 Task: Learn more about a sales navigator core.
Action: Mouse moved to (847, 115)
Screenshot: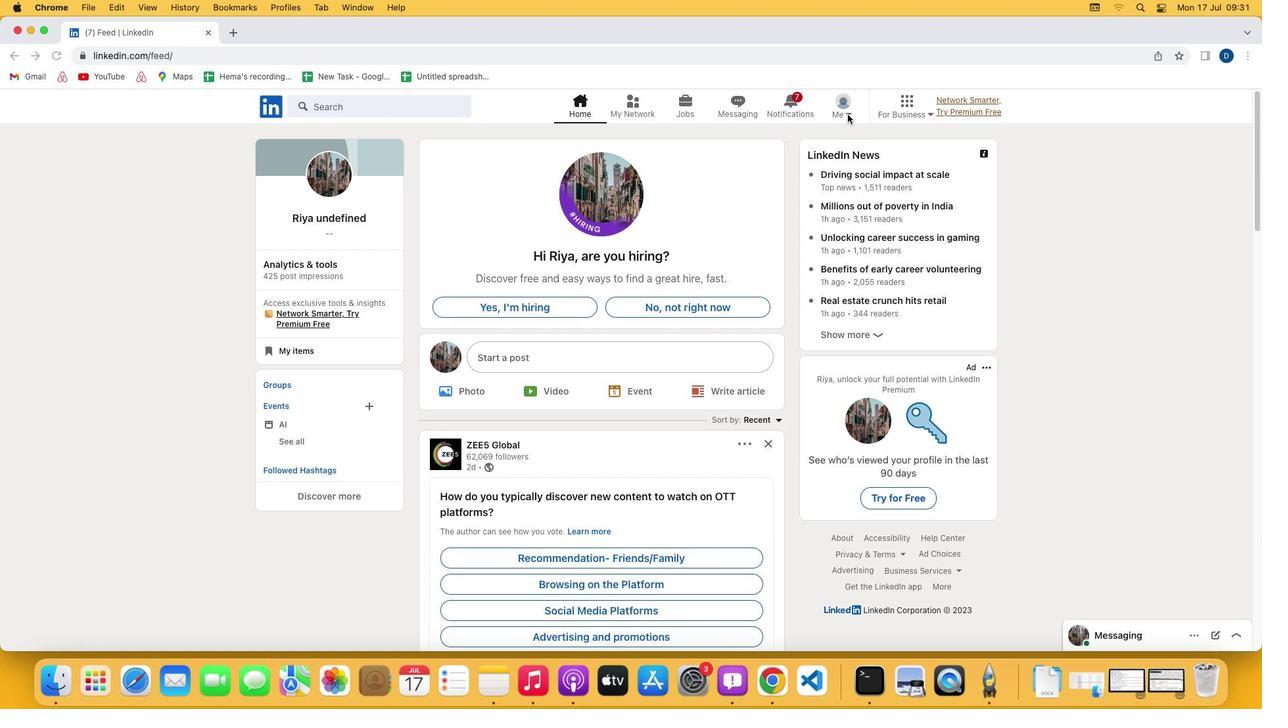 
Action: Mouse pressed left at (847, 115)
Screenshot: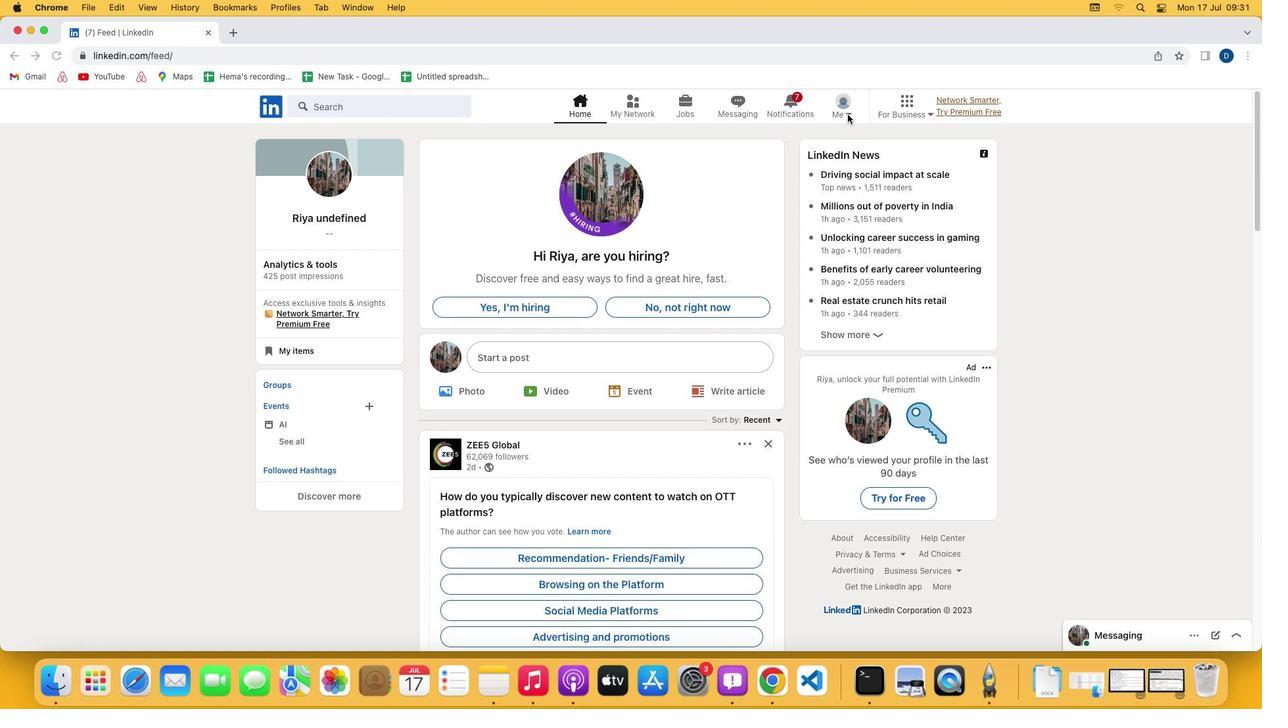 
Action: Mouse pressed left at (847, 115)
Screenshot: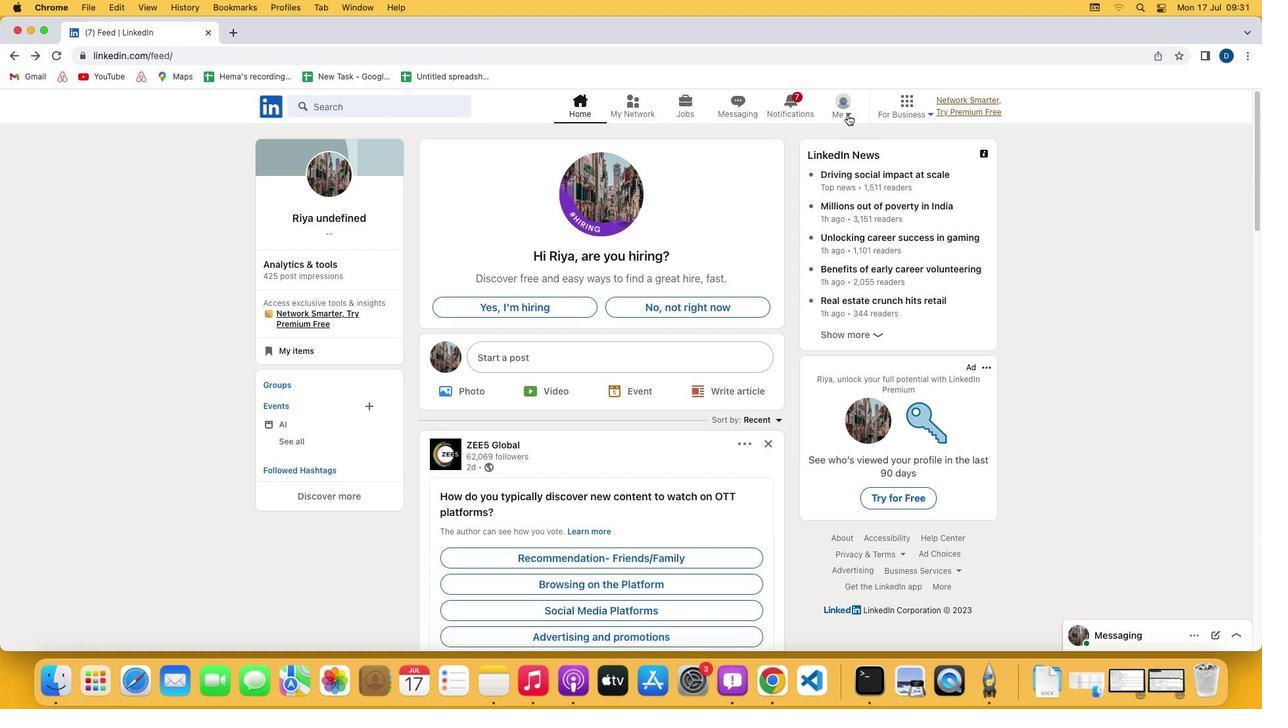 
Action: Mouse pressed left at (847, 115)
Screenshot: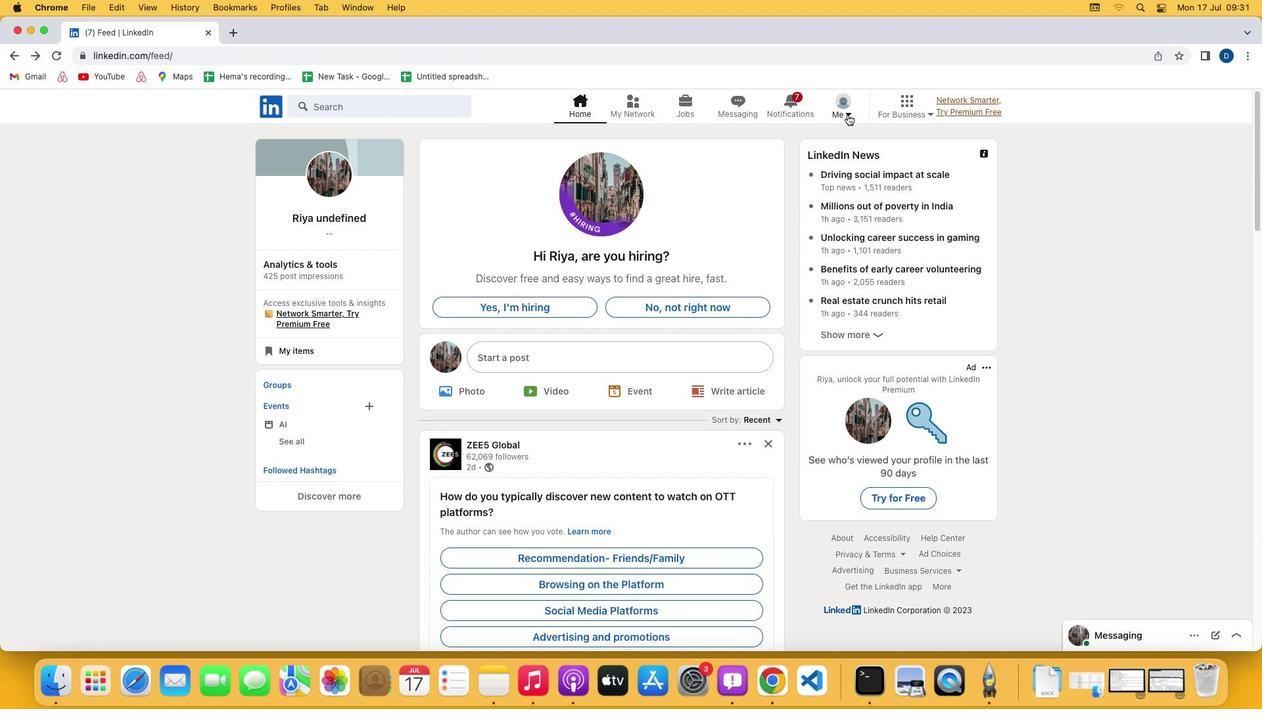 
Action: Mouse moved to (719, 251)
Screenshot: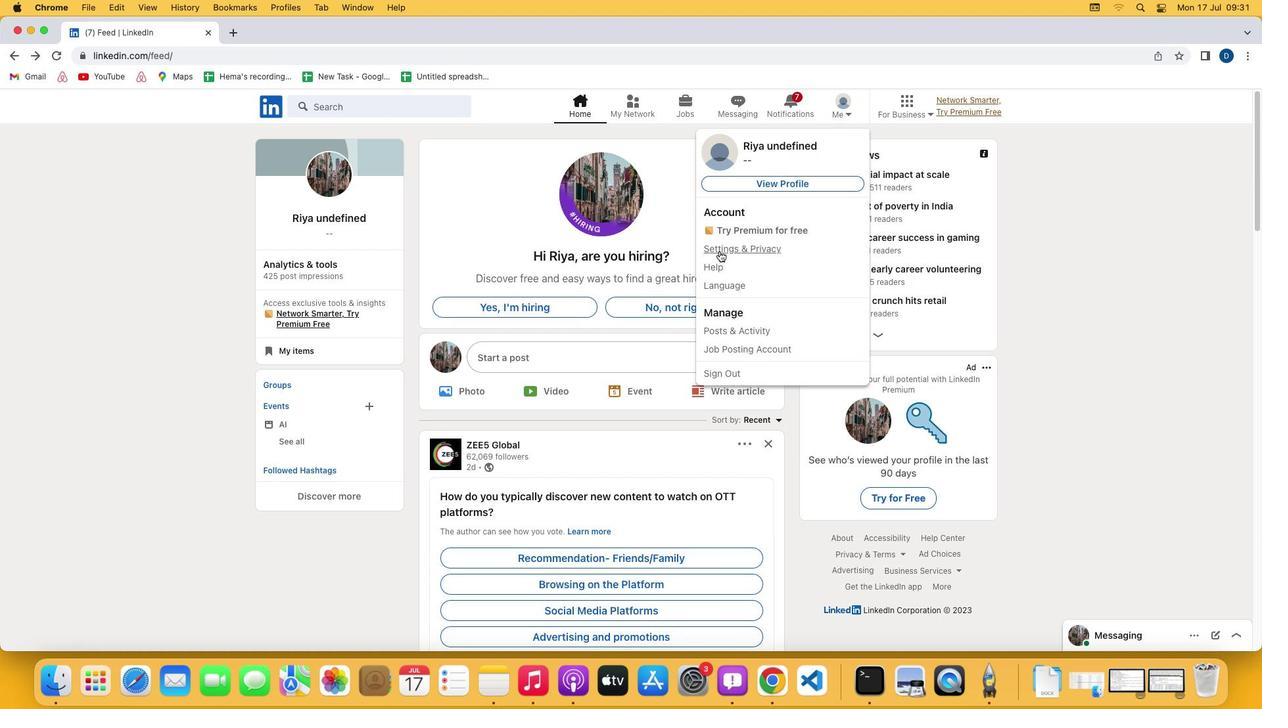 
Action: Mouse pressed left at (719, 251)
Screenshot: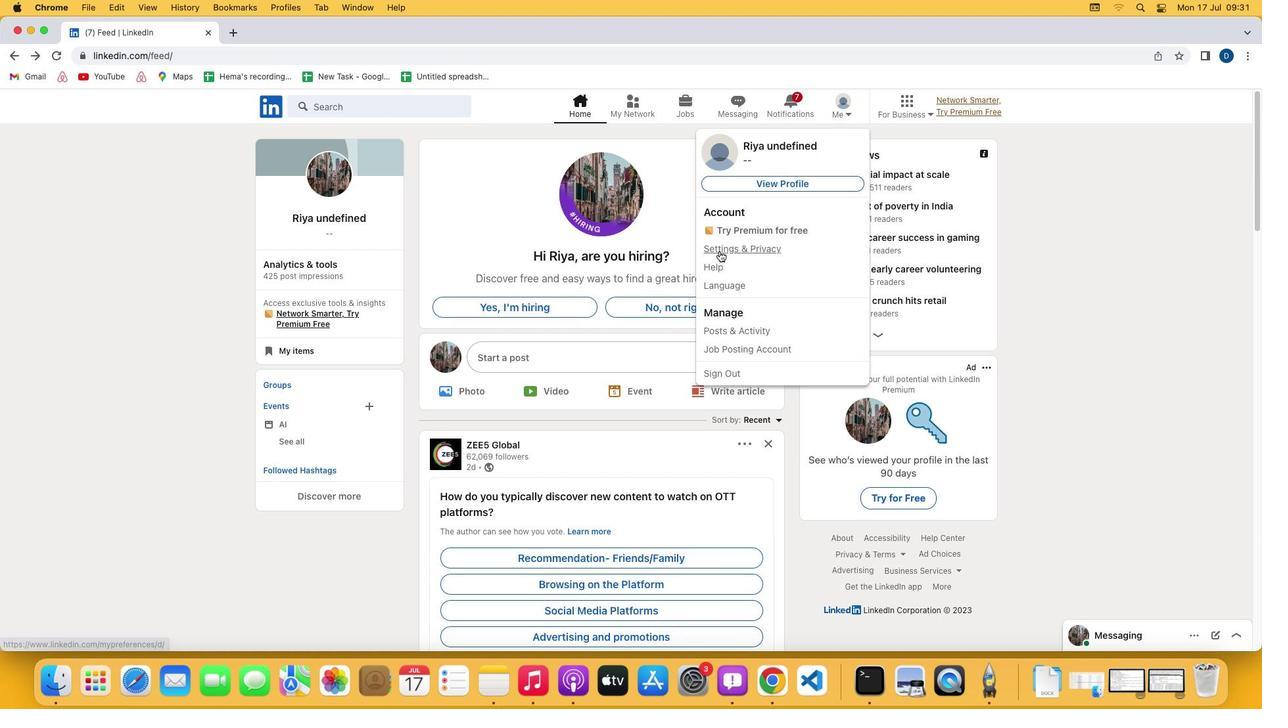 
Action: Mouse moved to (674, 450)
Screenshot: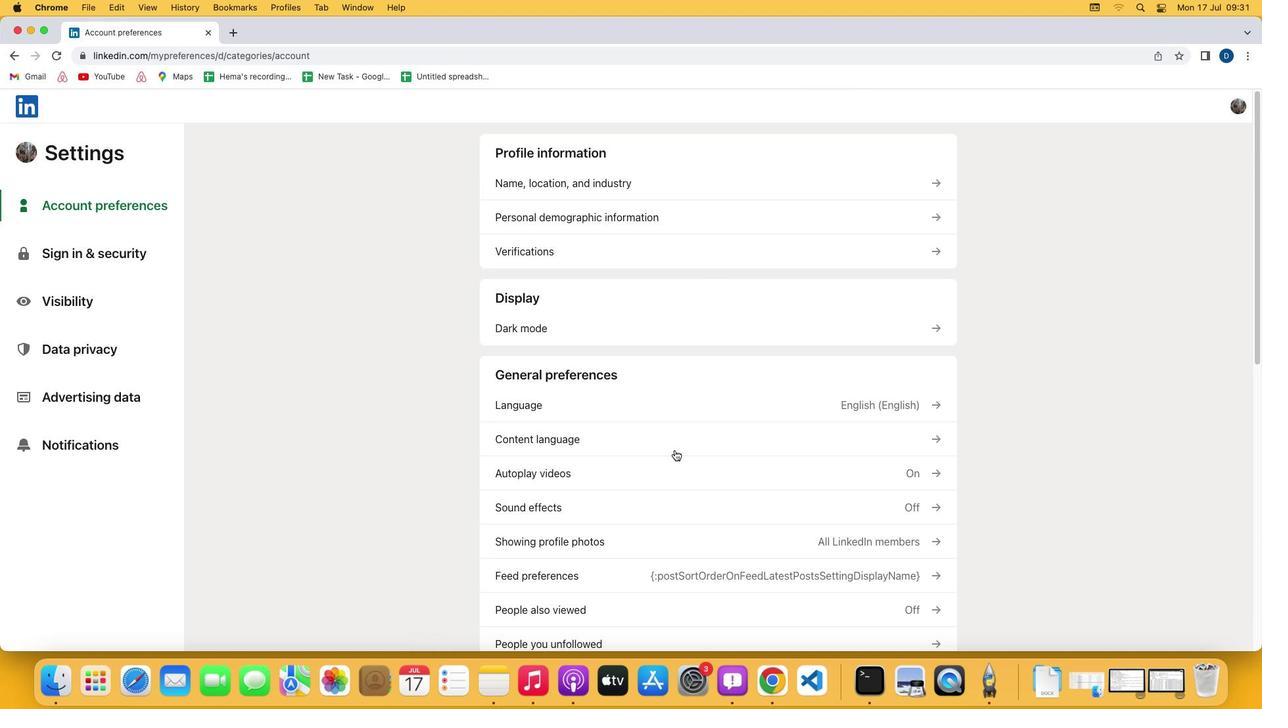 
Action: Mouse scrolled (674, 450) with delta (0, 0)
Screenshot: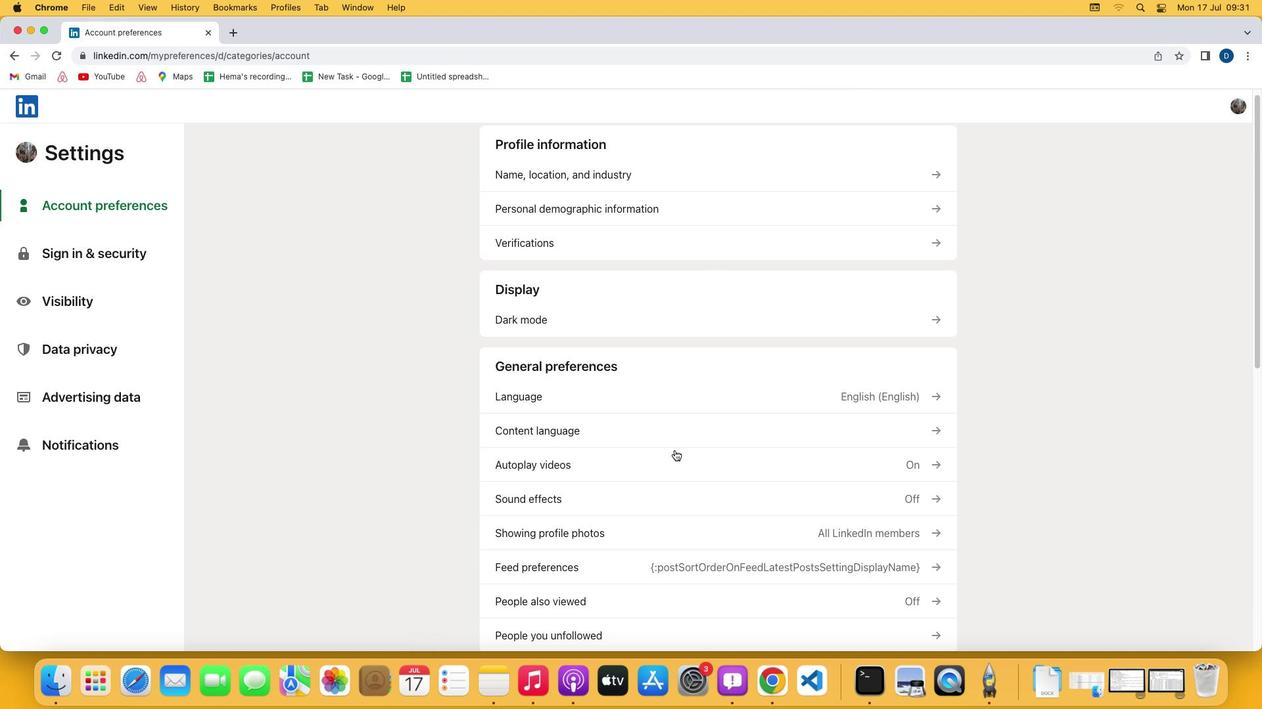
Action: Mouse scrolled (674, 450) with delta (0, 0)
Screenshot: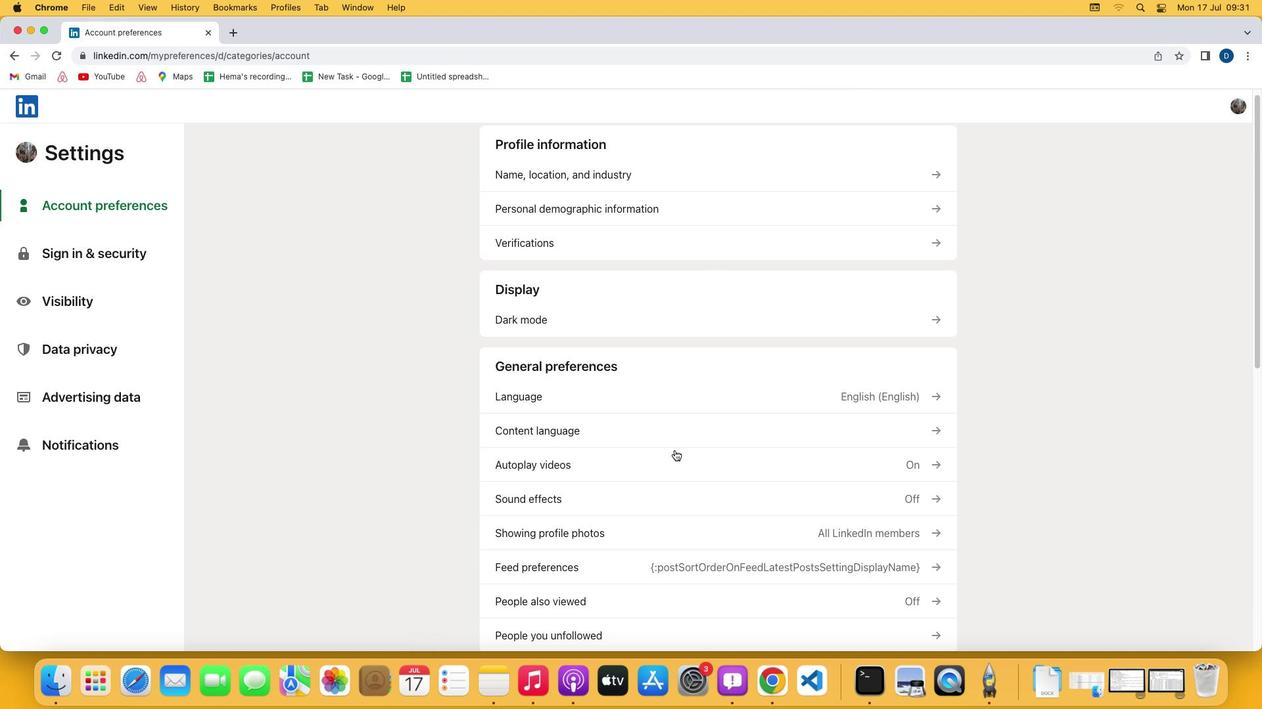 
Action: Mouse scrolled (674, 450) with delta (0, -1)
Screenshot: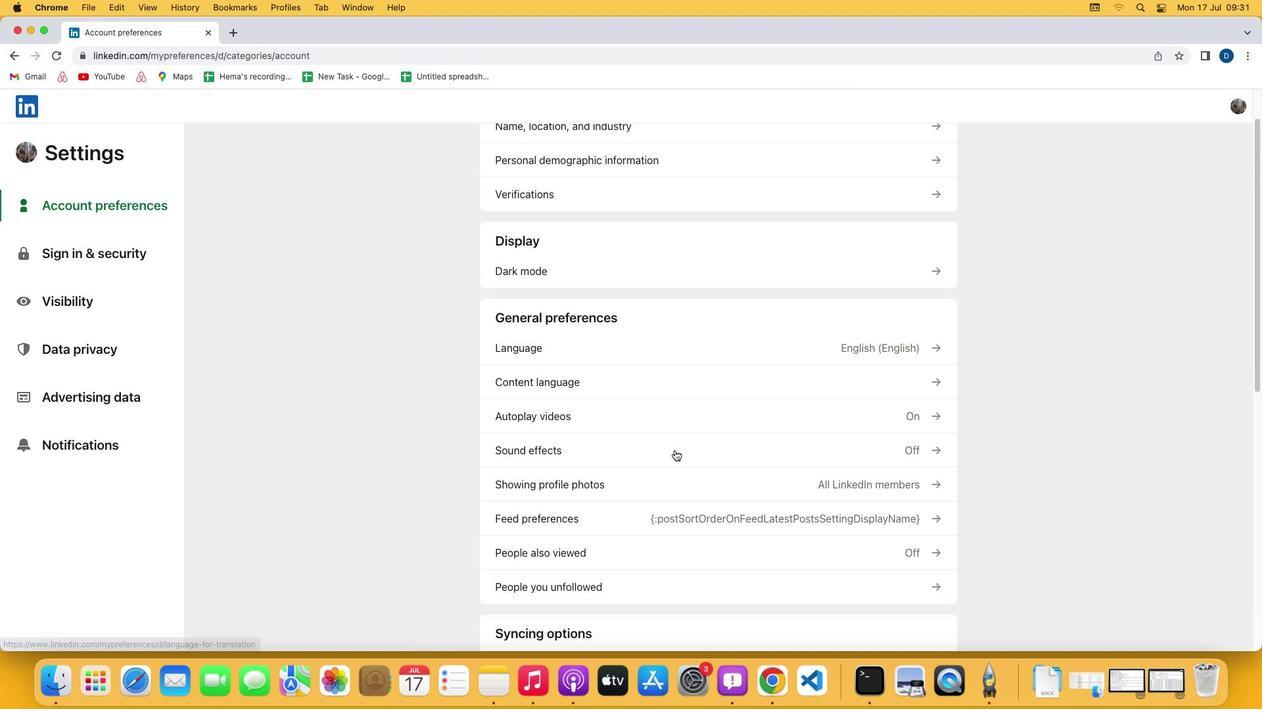 
Action: Mouse scrolled (674, 450) with delta (0, -3)
Screenshot: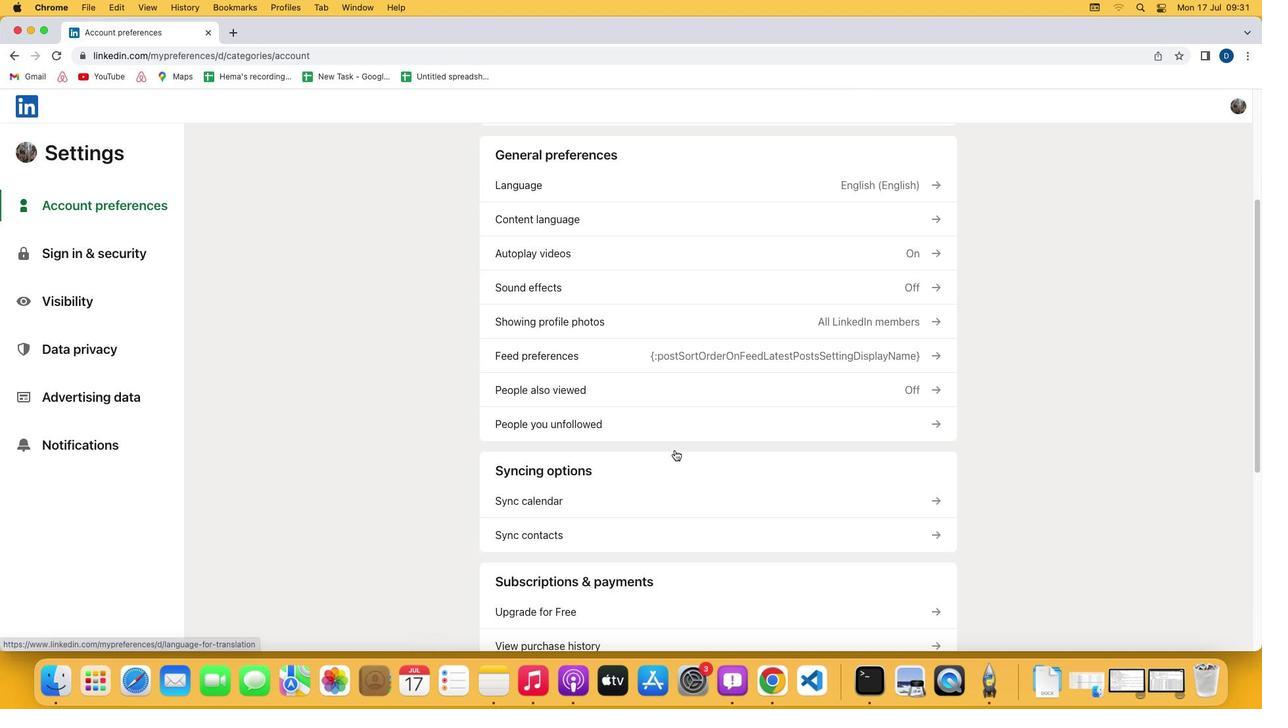 
Action: Mouse scrolled (674, 450) with delta (0, 0)
Screenshot: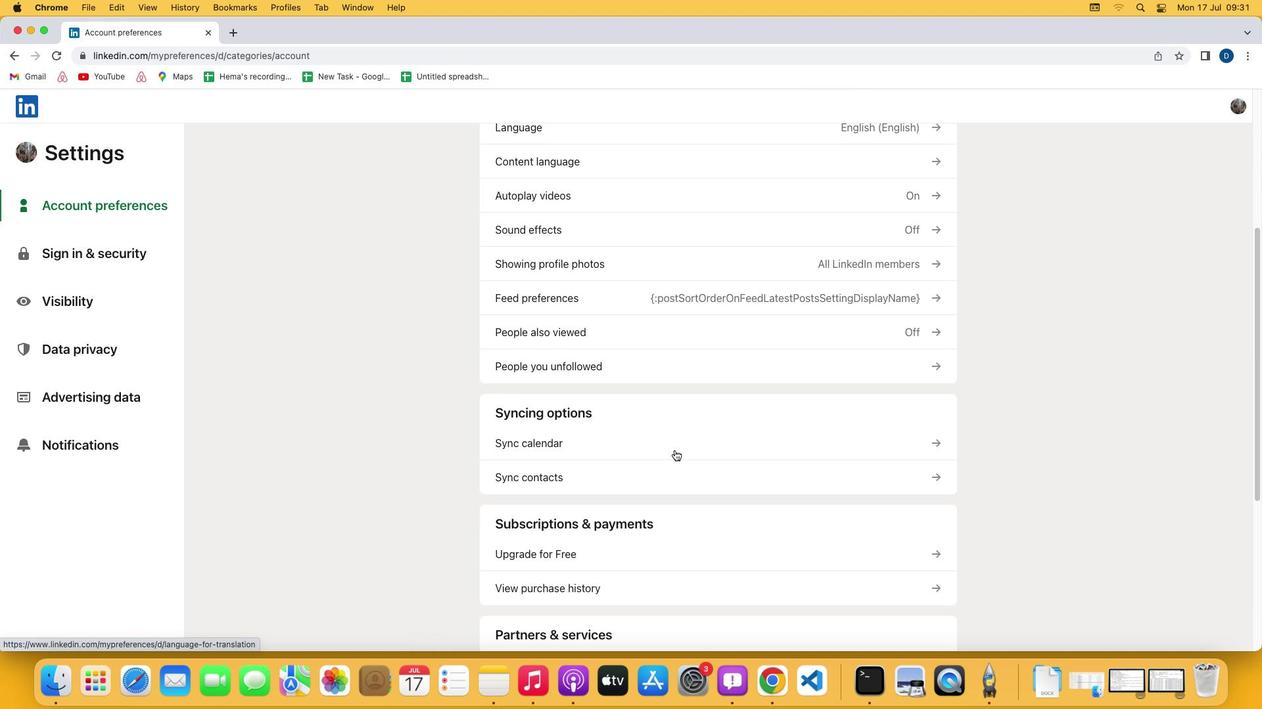 
Action: Mouse scrolled (674, 450) with delta (0, 0)
Screenshot: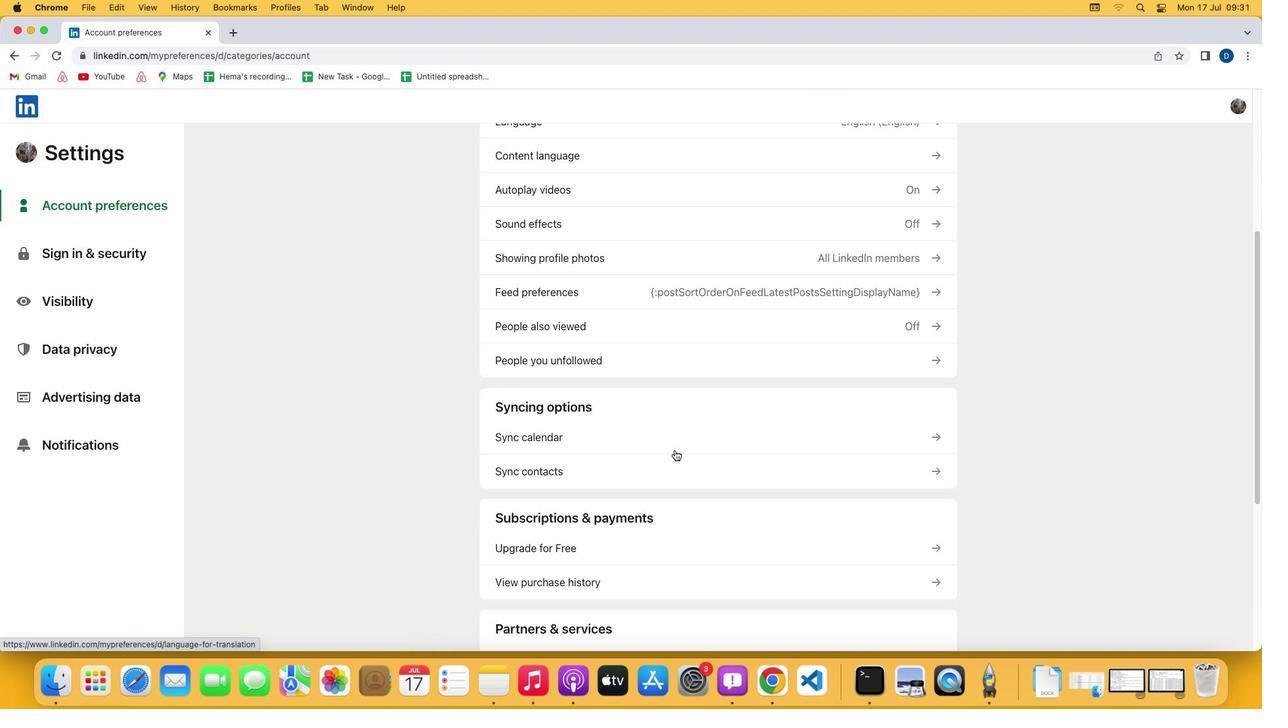 
Action: Mouse scrolled (674, 450) with delta (0, -1)
Screenshot: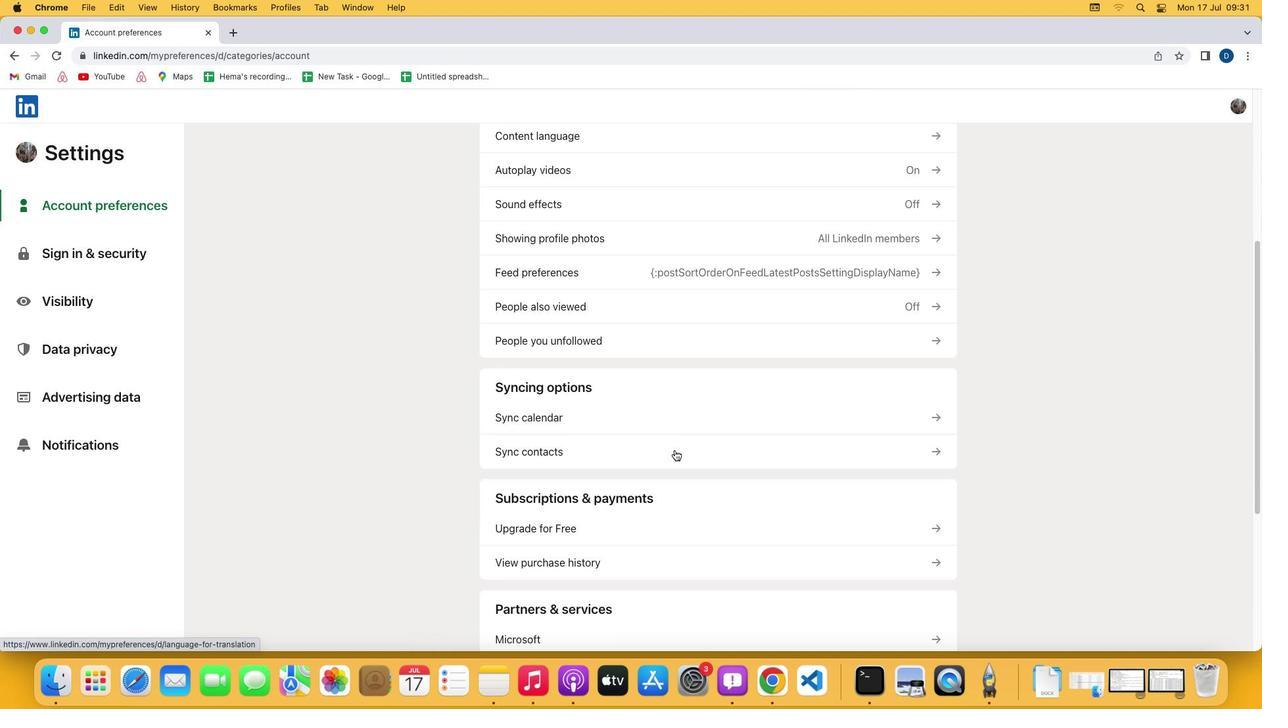 
Action: Mouse scrolled (674, 450) with delta (0, -2)
Screenshot: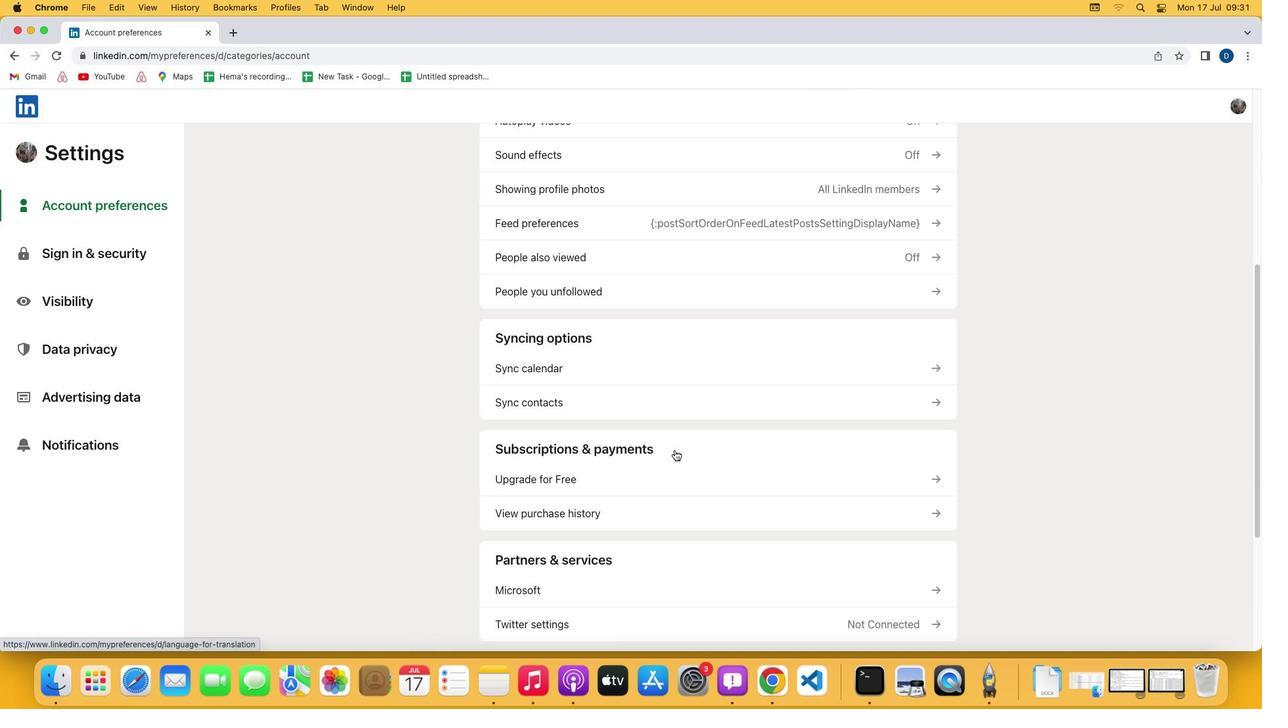 
Action: Mouse scrolled (674, 450) with delta (0, -3)
Screenshot: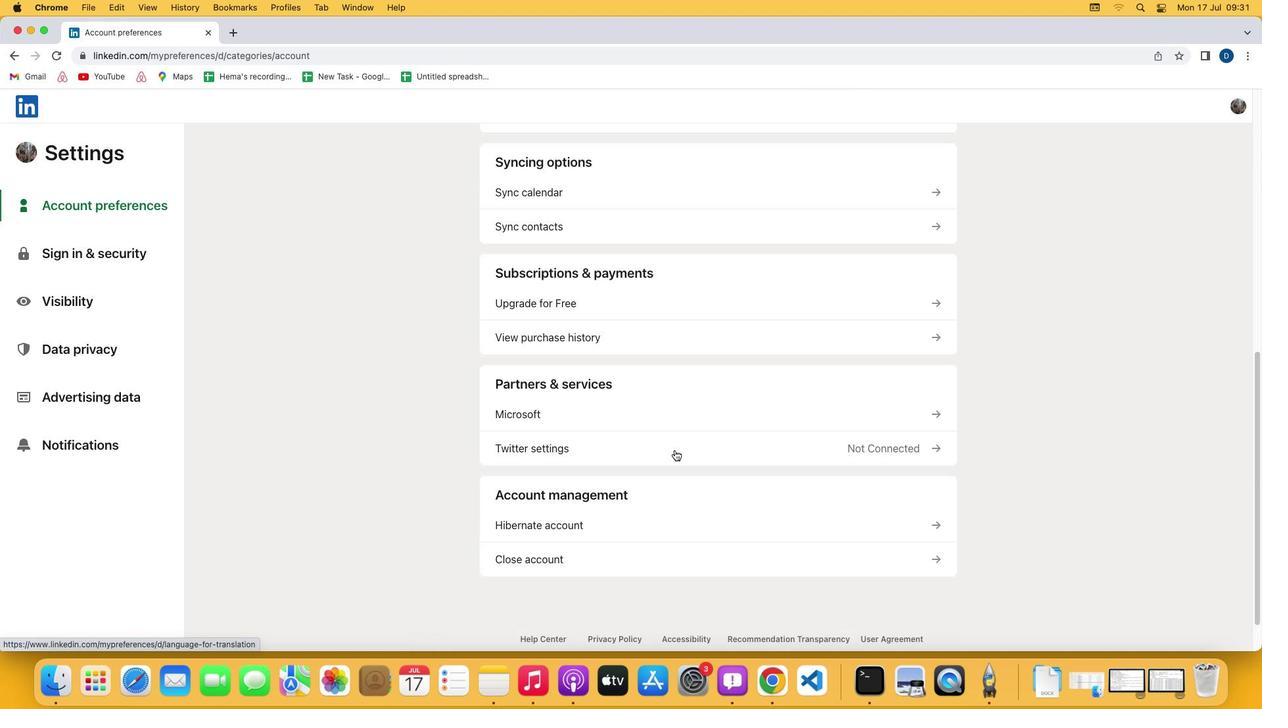 
Action: Mouse moved to (638, 245)
Screenshot: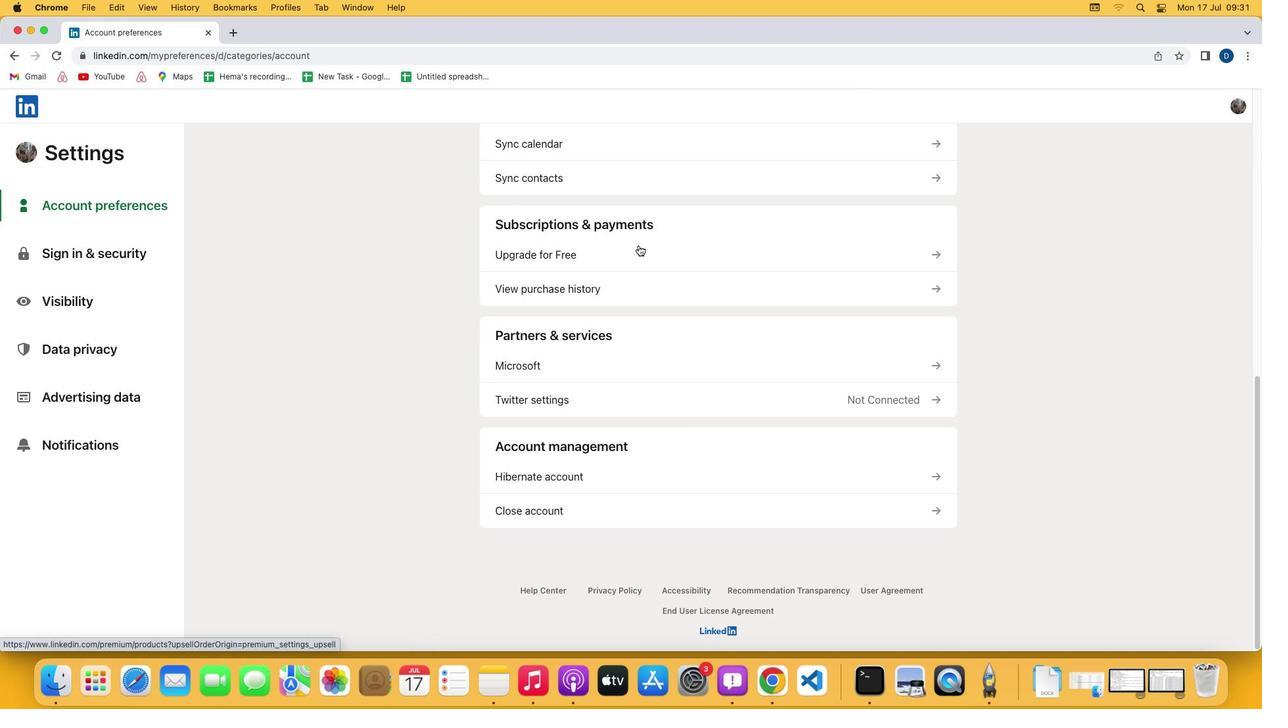 
Action: Mouse pressed left at (638, 245)
Screenshot: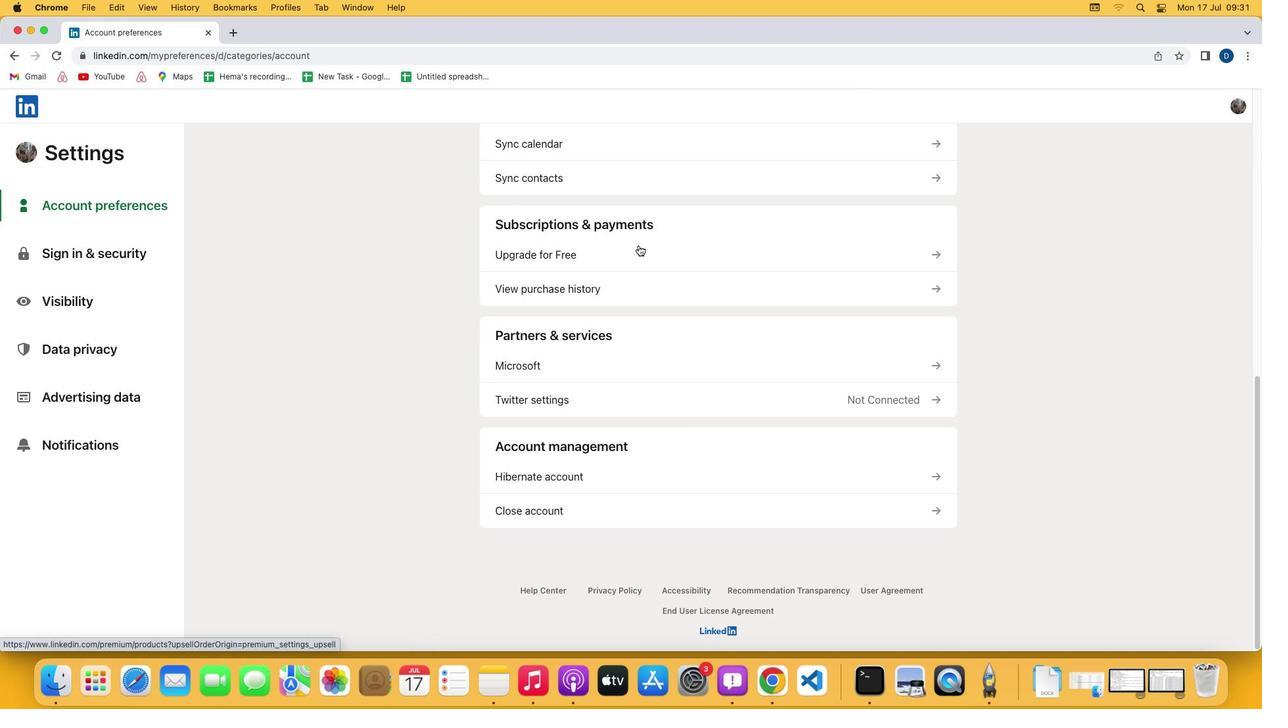 
Action: Mouse moved to (509, 360)
Screenshot: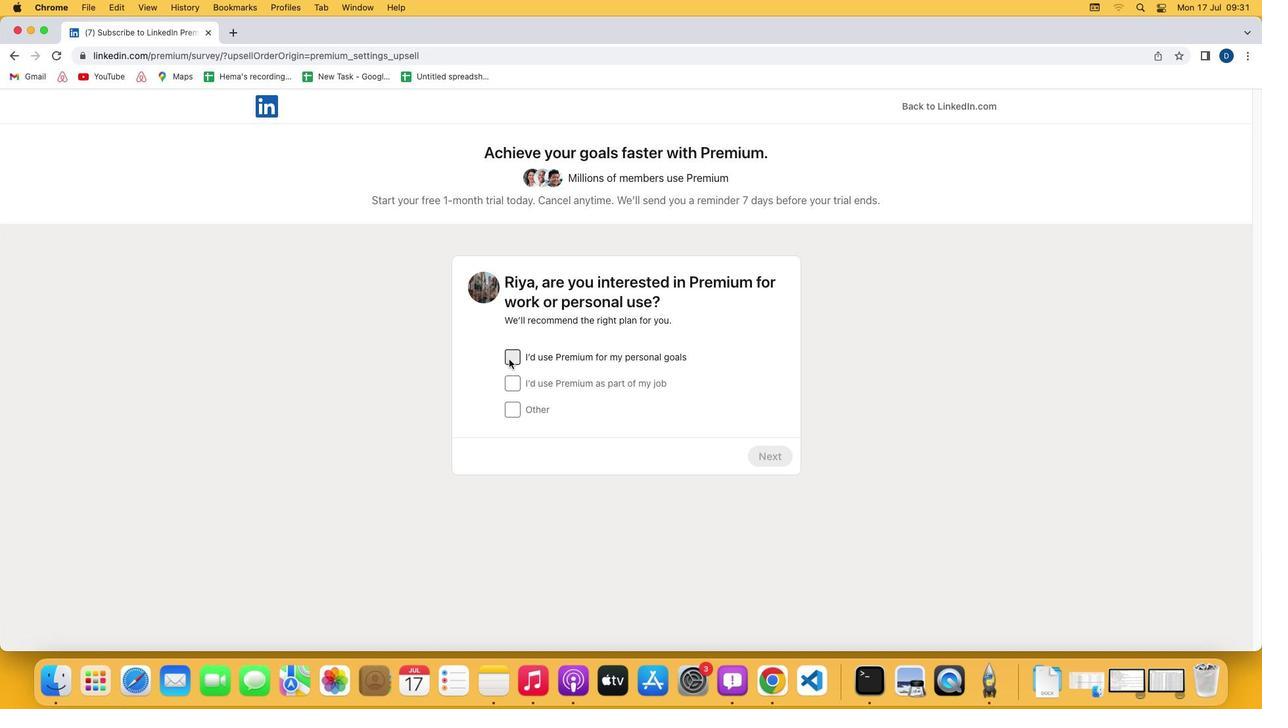 
Action: Mouse pressed left at (509, 360)
Screenshot: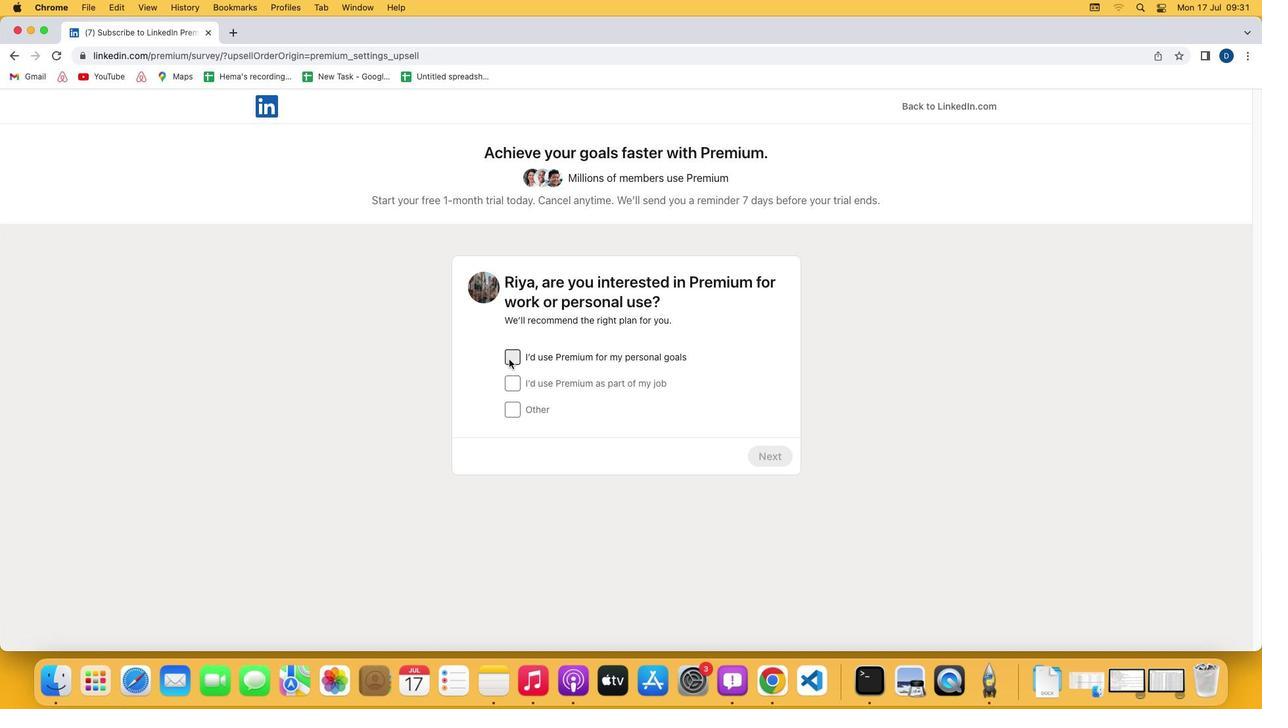 
Action: Mouse moved to (763, 460)
Screenshot: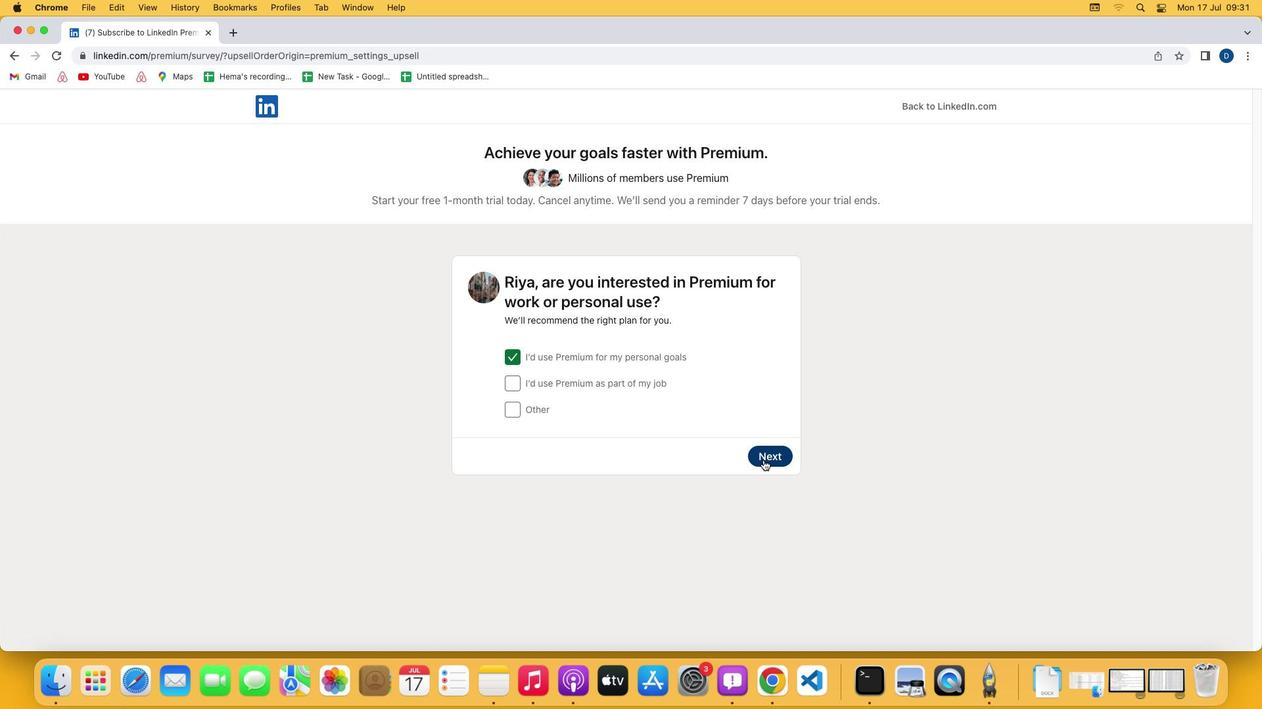 
Action: Mouse pressed left at (763, 460)
Screenshot: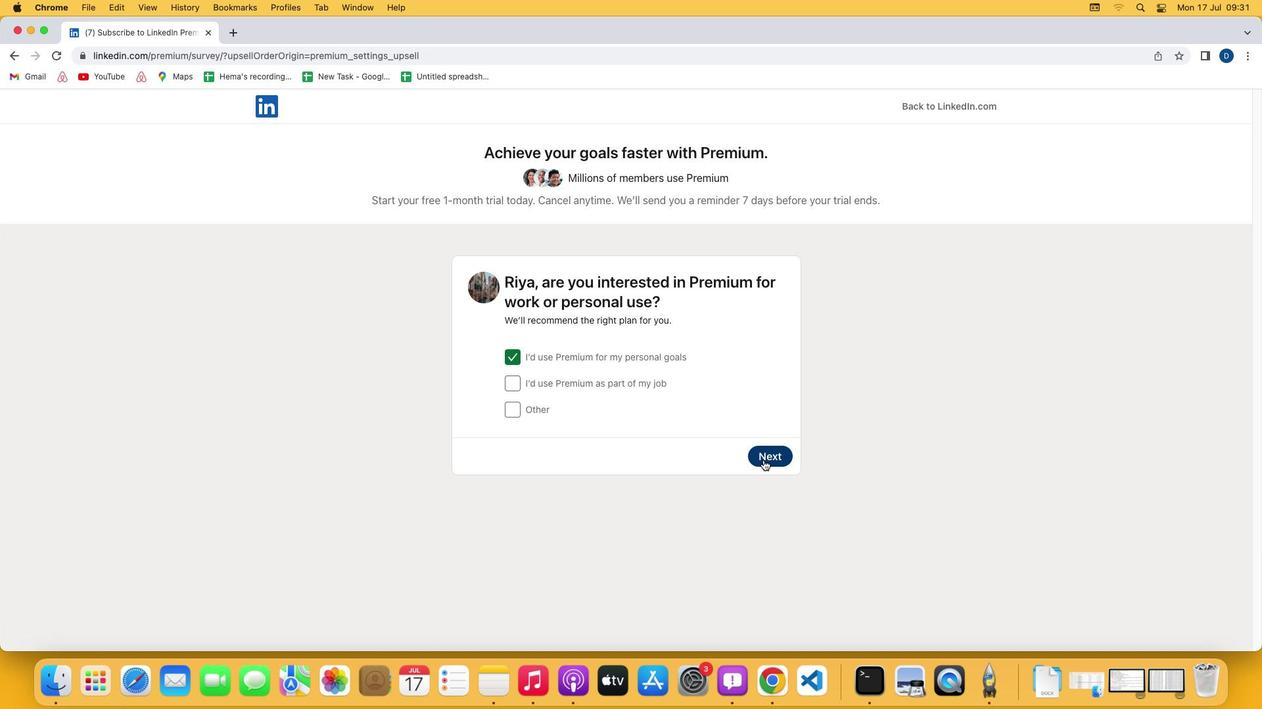 
Action: Mouse moved to (521, 409)
Screenshot: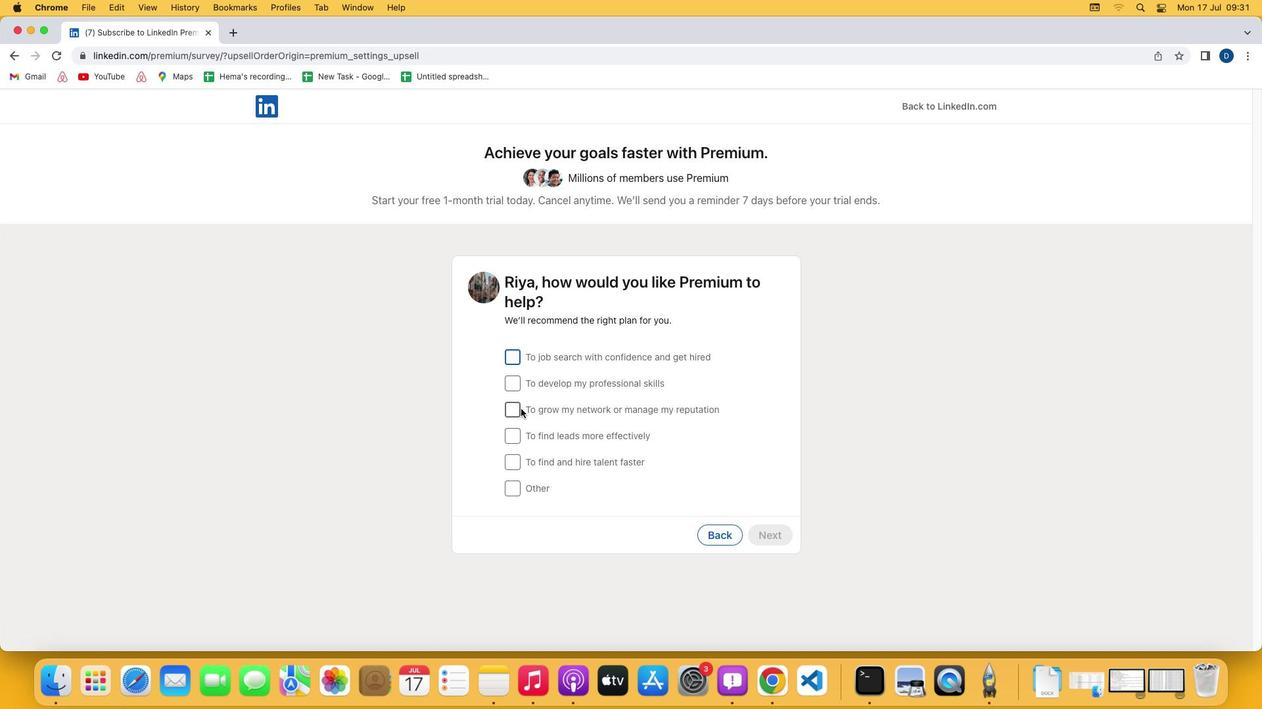 
Action: Mouse pressed left at (521, 409)
Screenshot: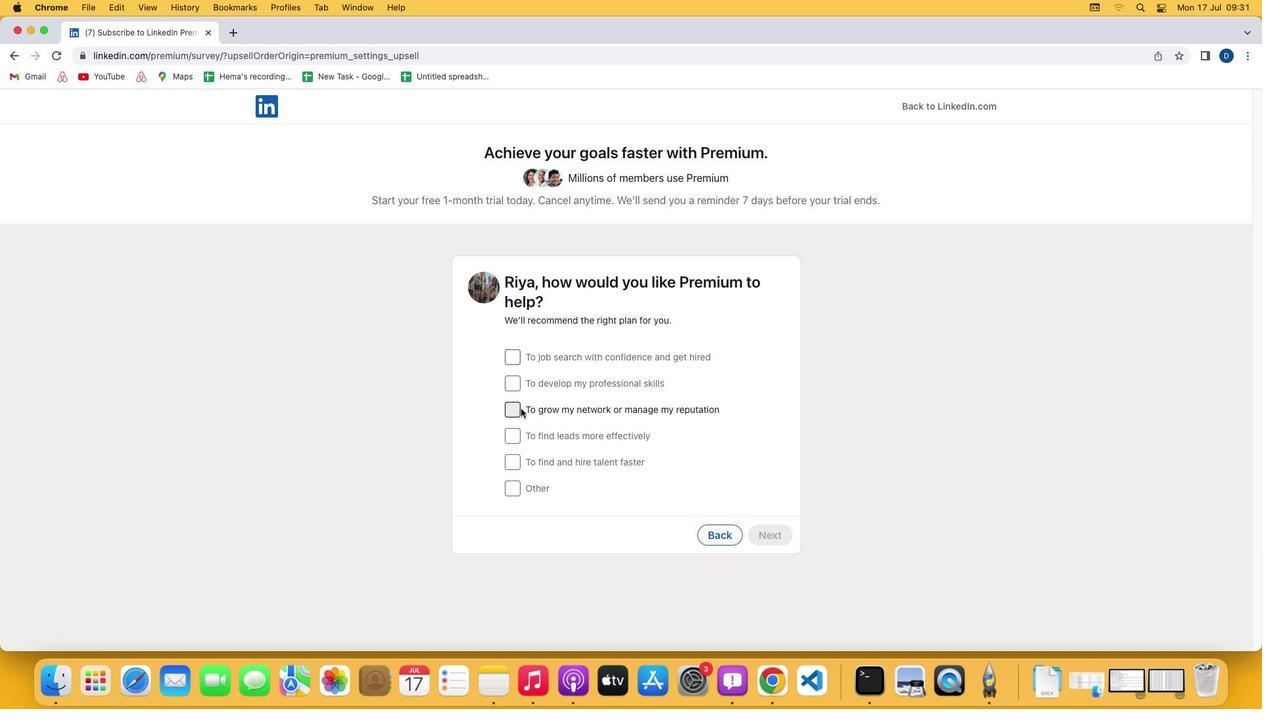 
Action: Mouse moved to (765, 536)
Screenshot: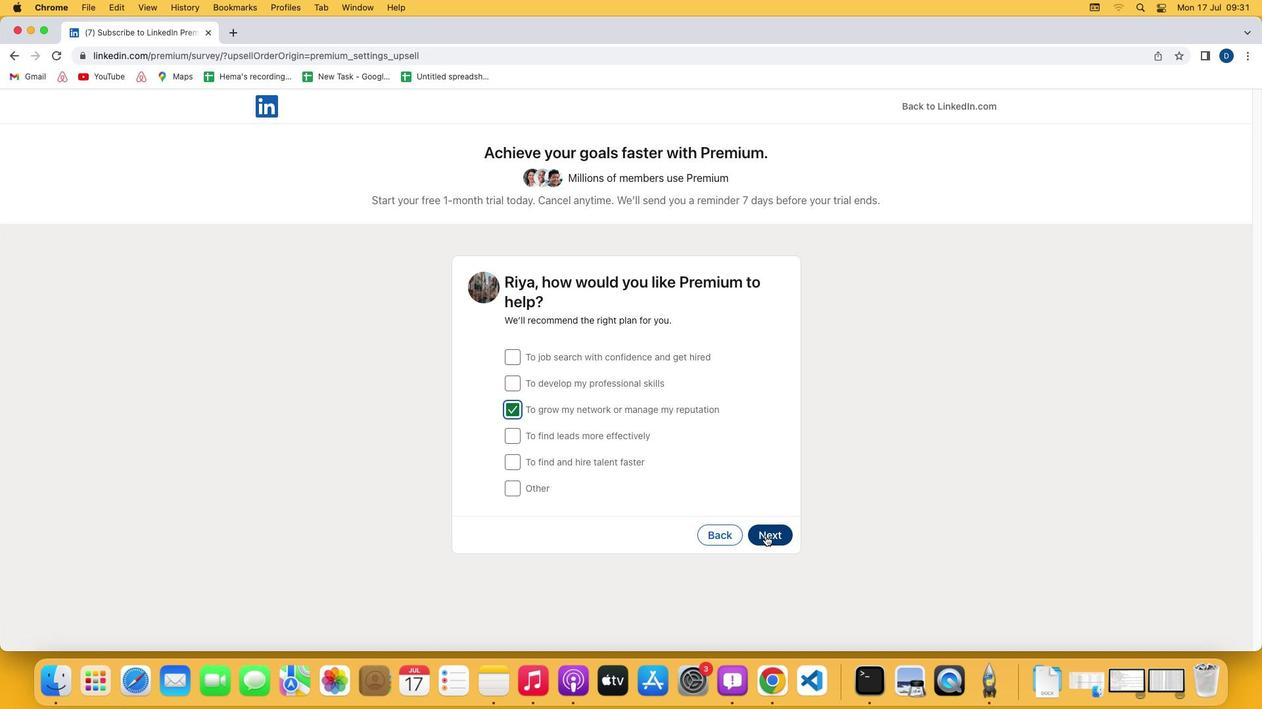 
Action: Mouse pressed left at (765, 536)
Screenshot: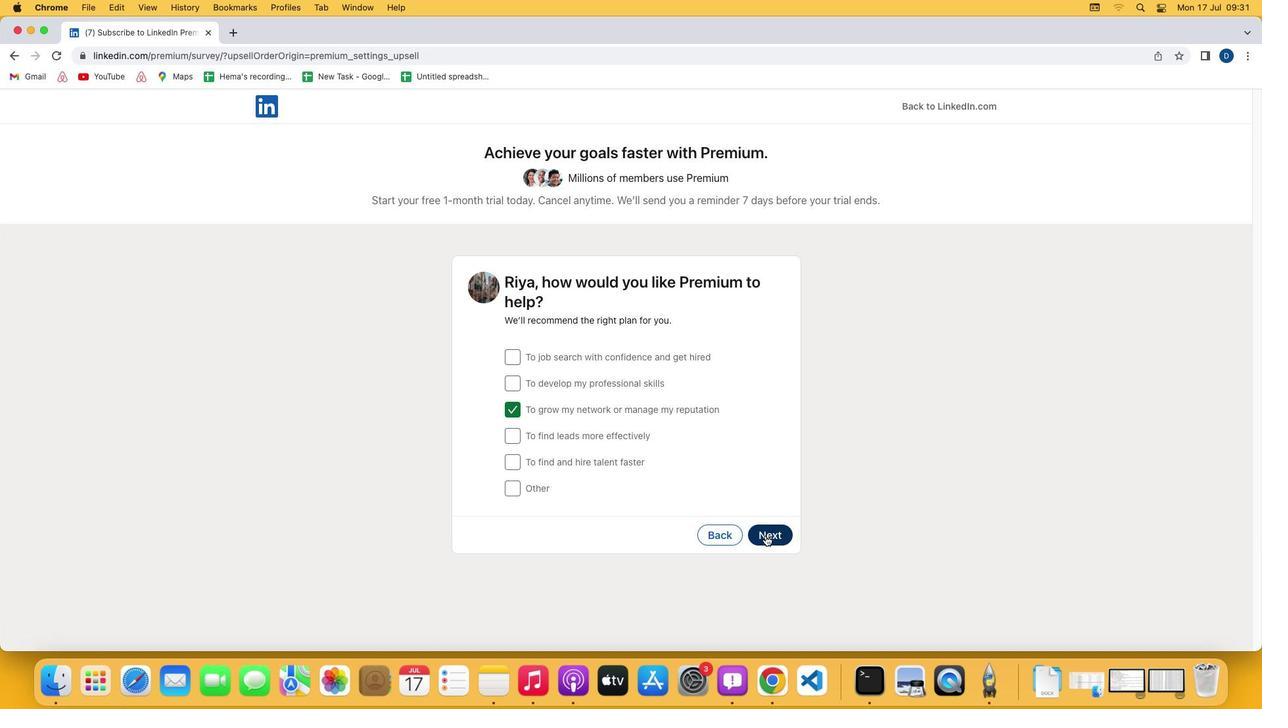 
Action: Mouse moved to (513, 485)
Screenshot: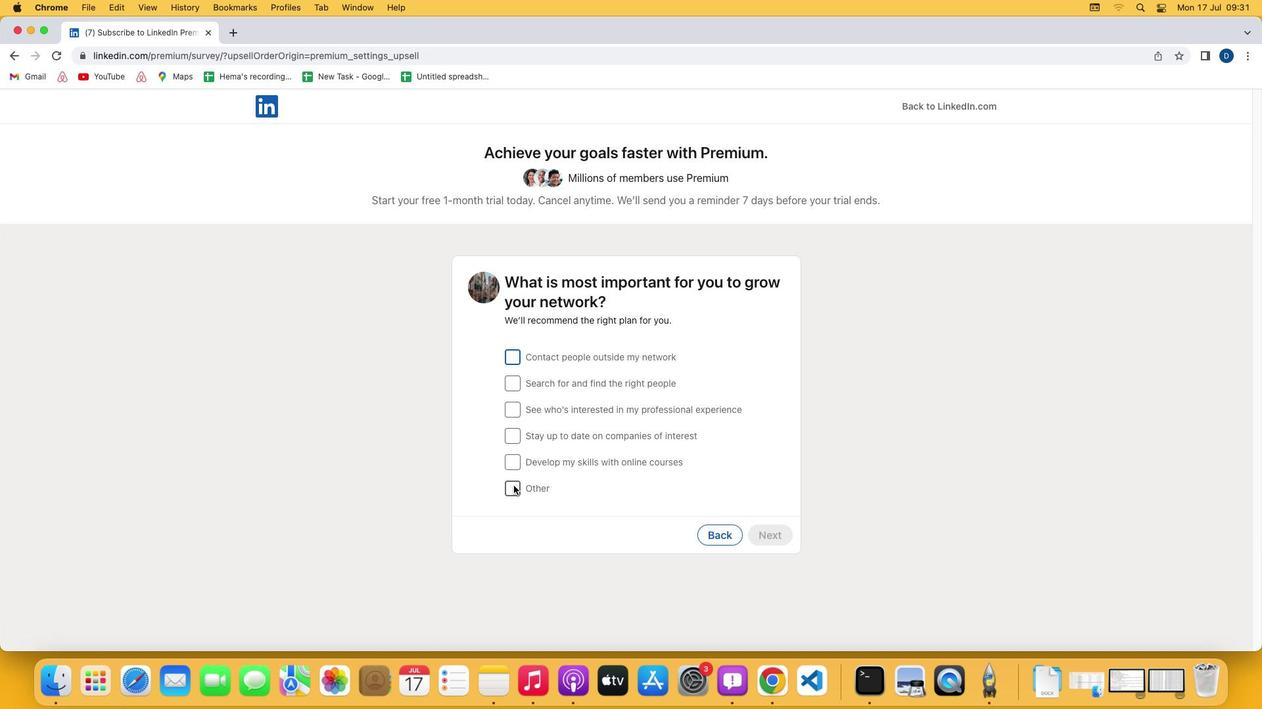 
Action: Mouse pressed left at (513, 485)
Screenshot: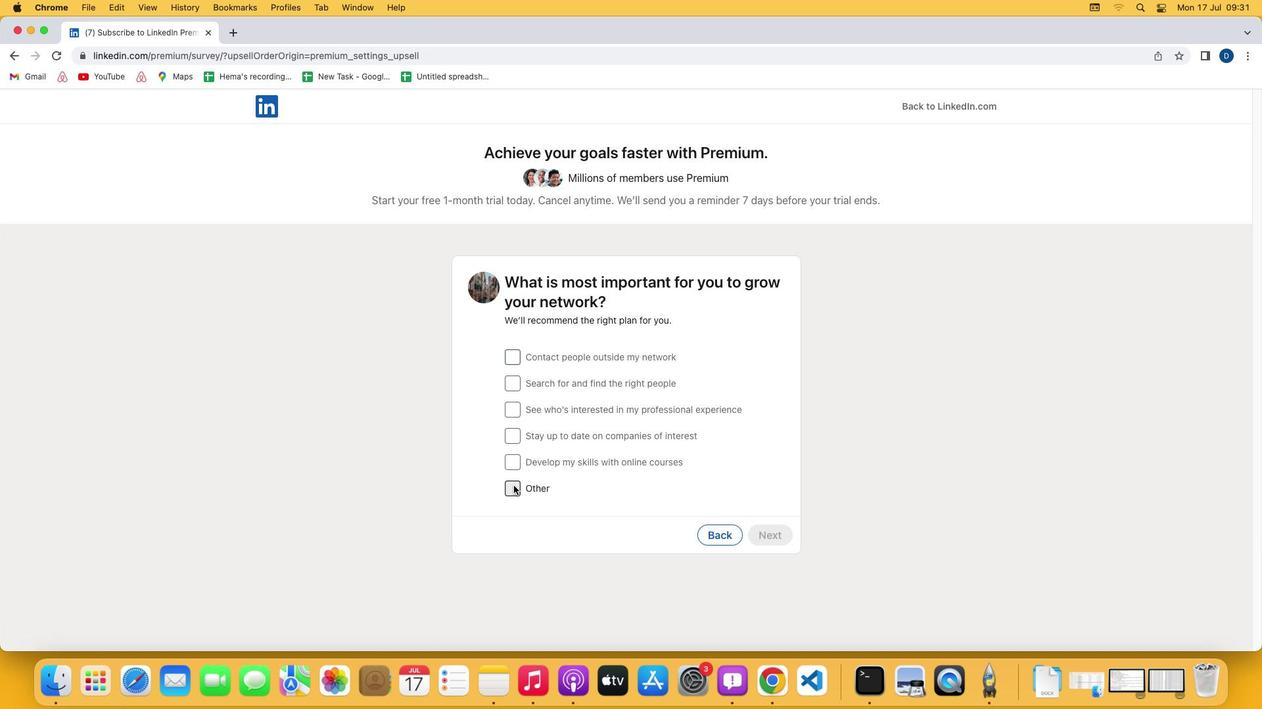 
Action: Mouse moved to (772, 535)
Screenshot: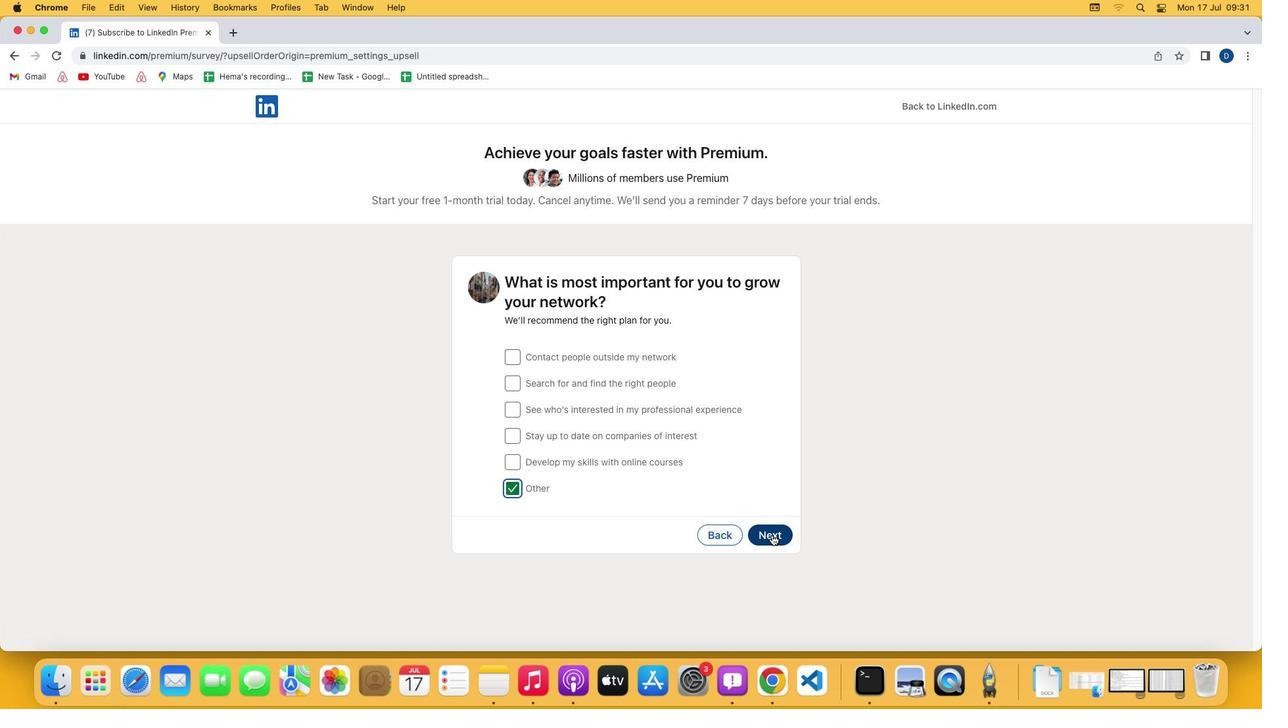 
Action: Mouse pressed left at (772, 535)
Screenshot: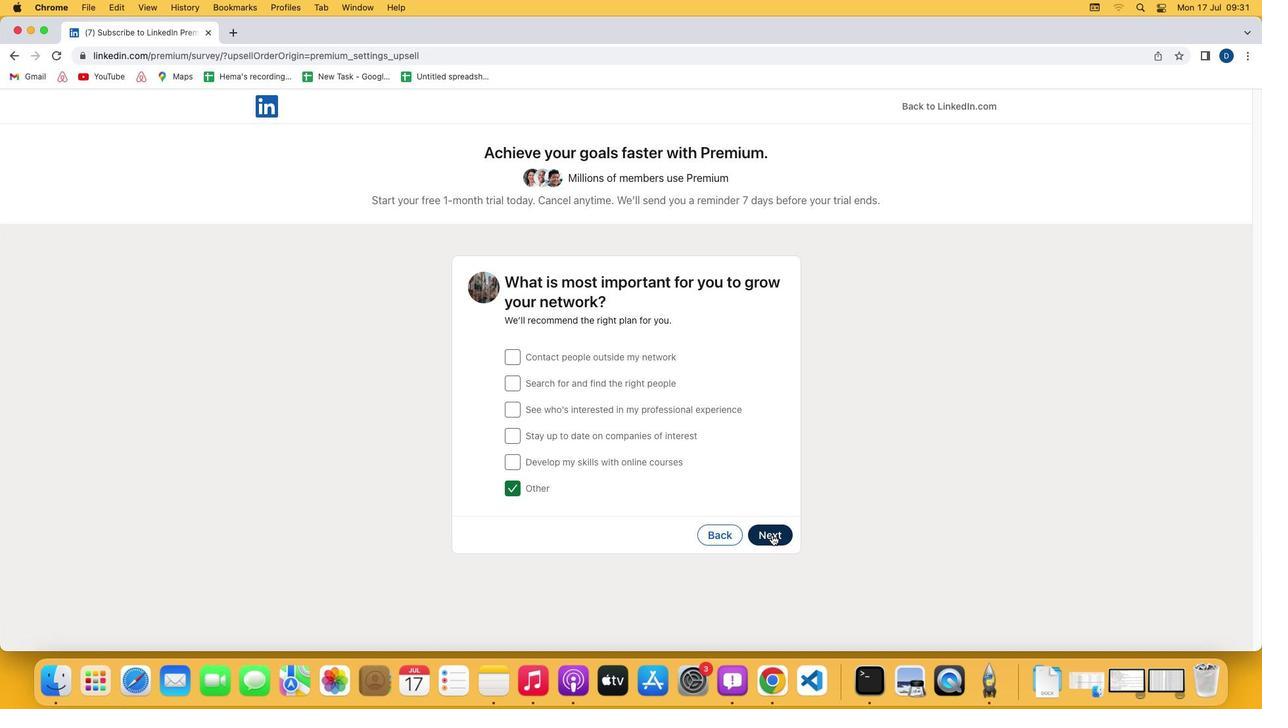 
Action: Mouse moved to (688, 539)
Screenshot: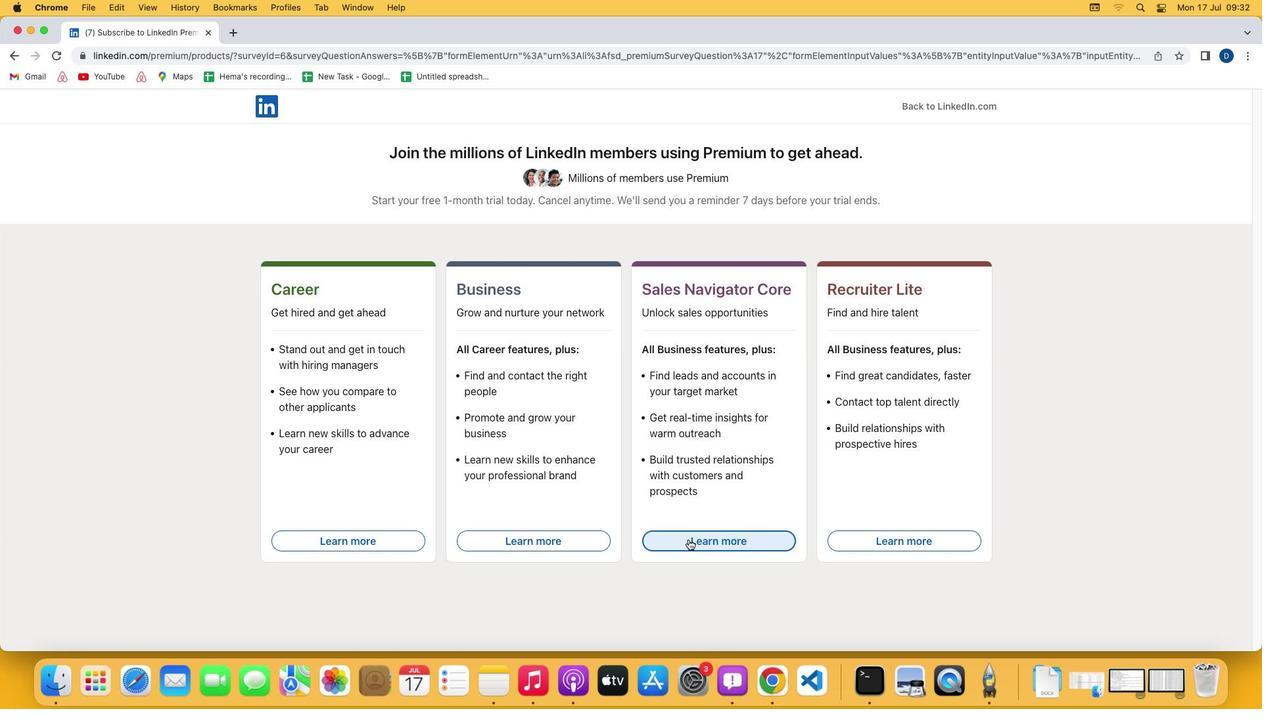 
Action: Mouse pressed left at (688, 539)
Screenshot: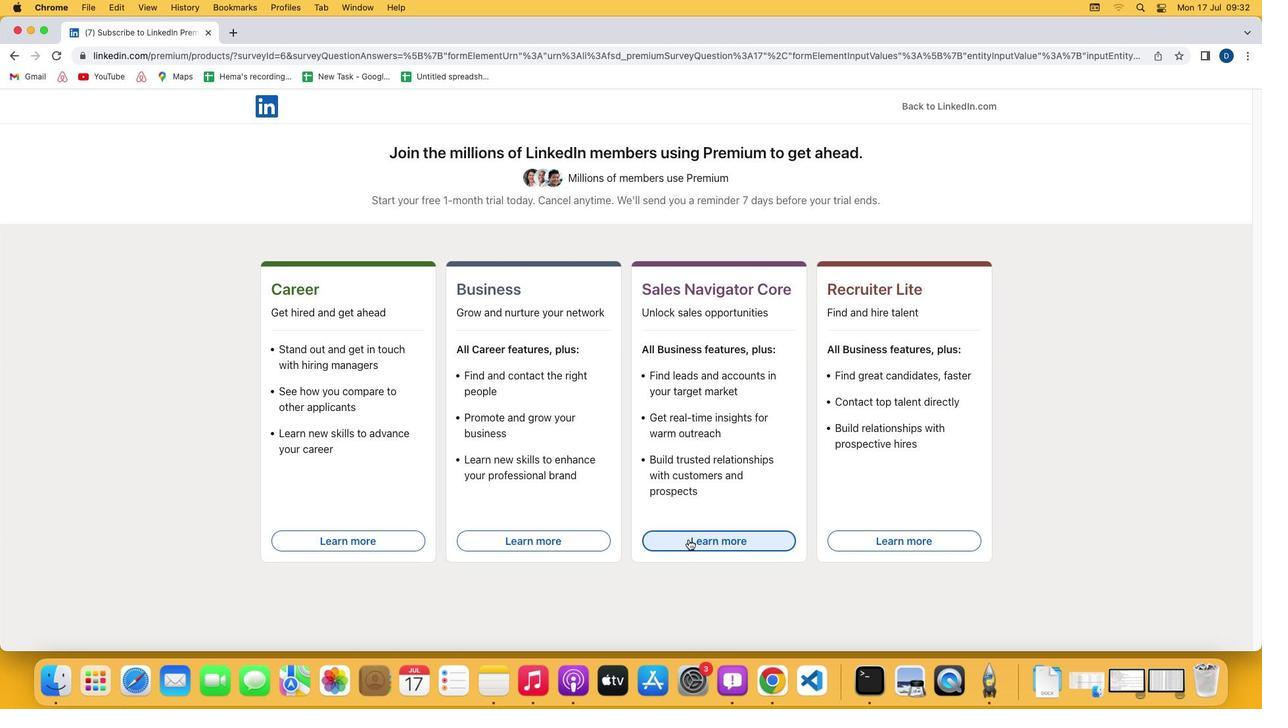 
